 Task: Send a message to an employee of Apple
Action: Mouse moved to (436, 20)
Screenshot: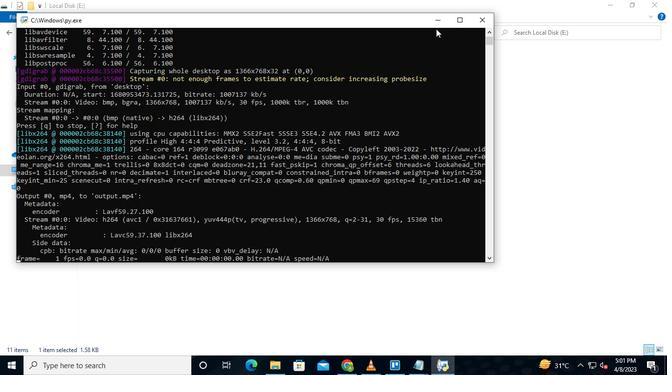 
Action: Mouse pressed left at (436, 20)
Screenshot: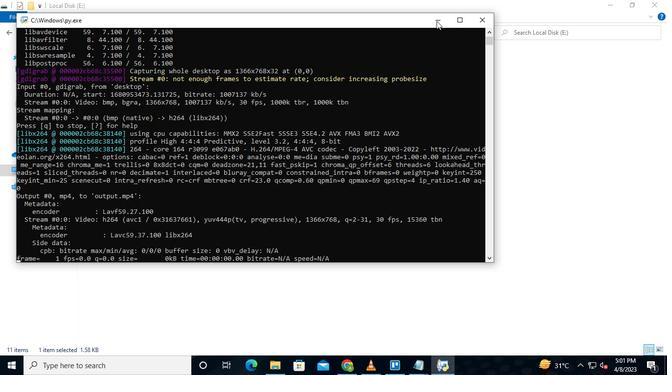 
Action: Mouse moved to (344, 366)
Screenshot: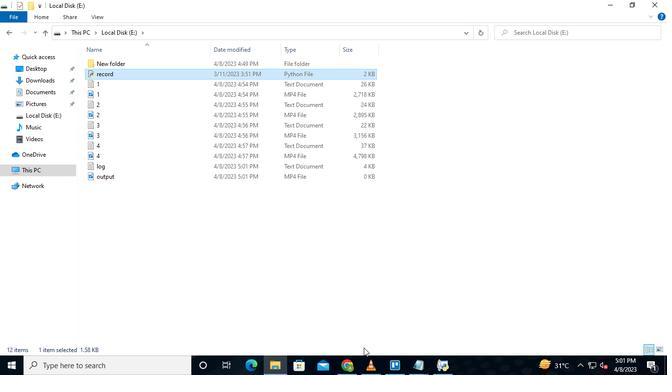 
Action: Mouse pressed left at (344, 366)
Screenshot: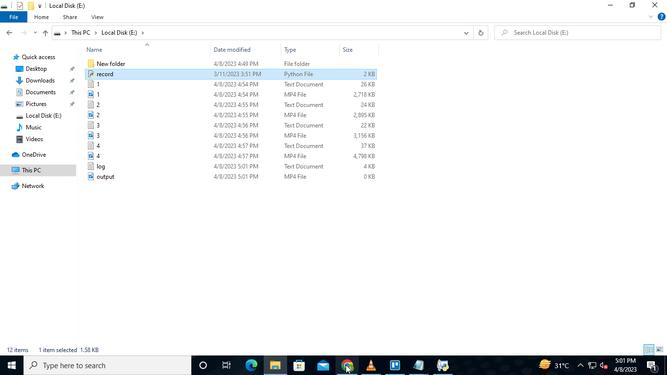 
Action: Mouse moved to (99, 62)
Screenshot: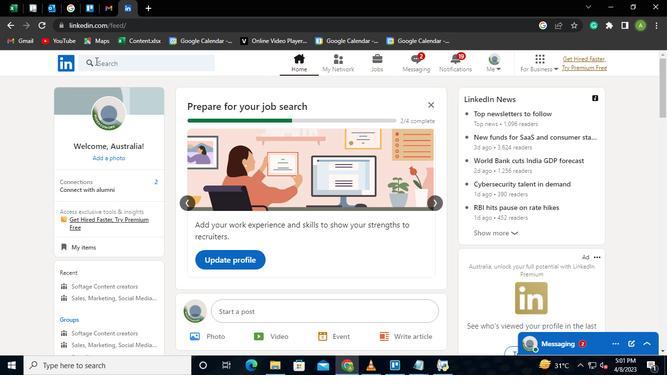 
Action: Mouse pressed left at (99, 62)
Screenshot: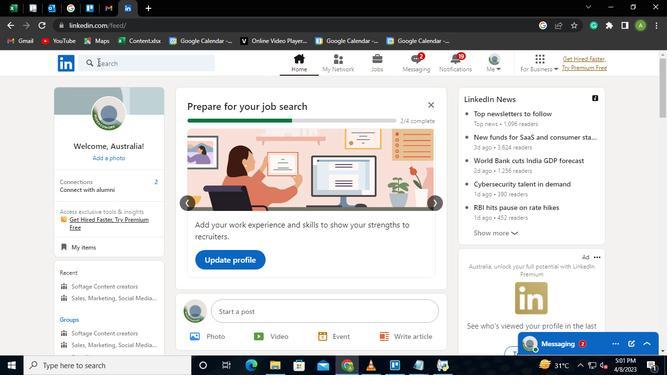 
Action: Mouse moved to (103, 63)
Screenshot: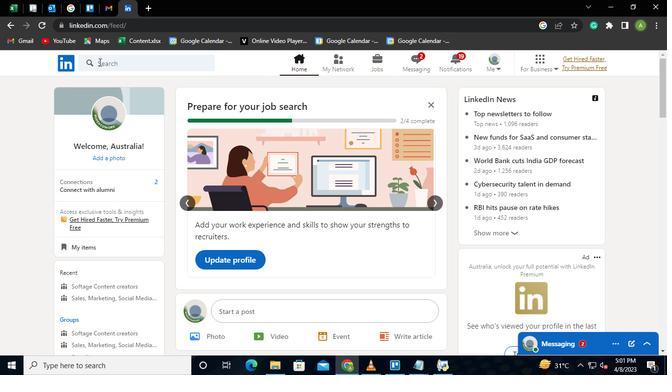 
Action: Keyboard Key.shift
Screenshot: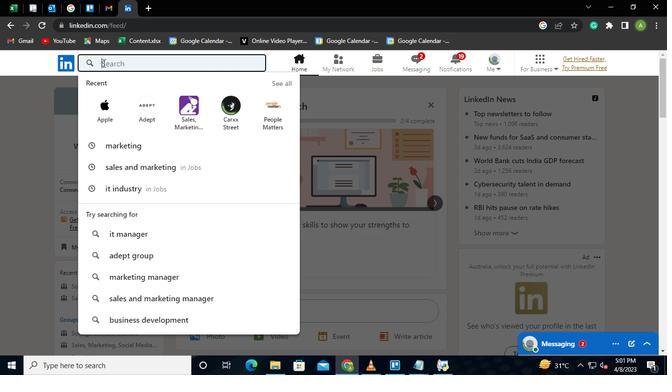
Action: Keyboard A
Screenshot: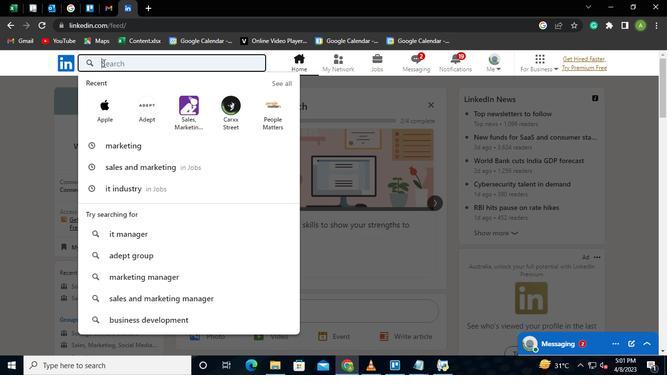 
Action: Keyboard p
Screenshot: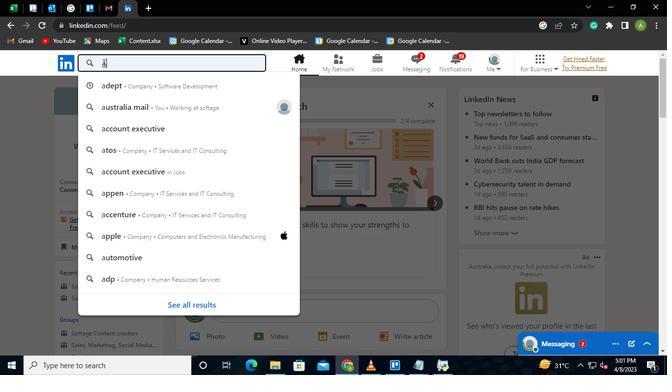 
Action: Keyboard p
Screenshot: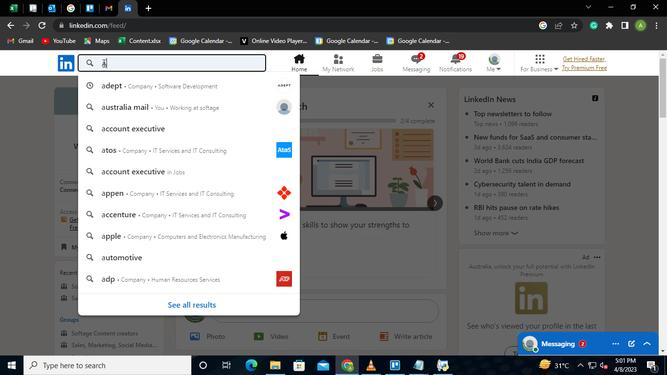 
Action: Keyboard l
Screenshot: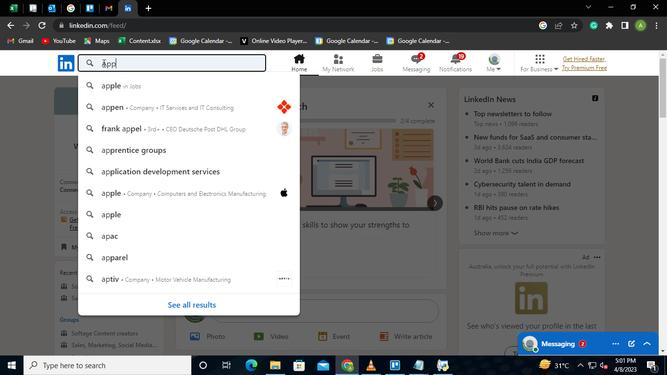 
Action: Keyboard e
Screenshot: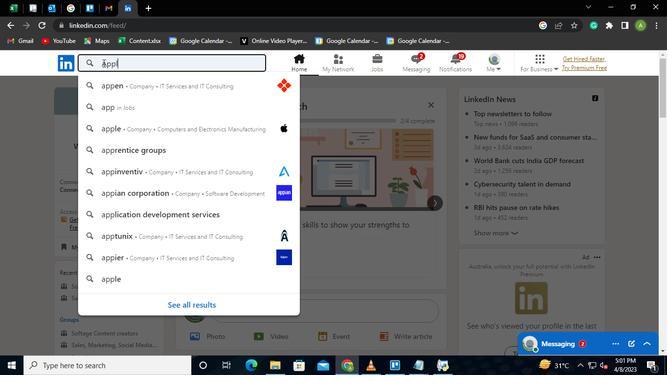 
Action: Keyboard Key.enter
Screenshot: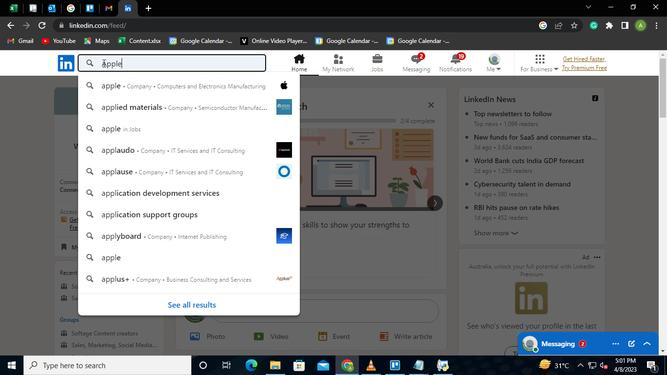 
Action: Mouse moved to (210, 139)
Screenshot: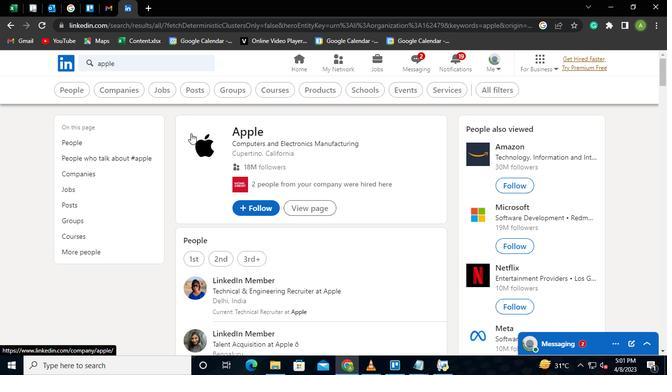 
Action: Mouse pressed left at (210, 139)
Screenshot: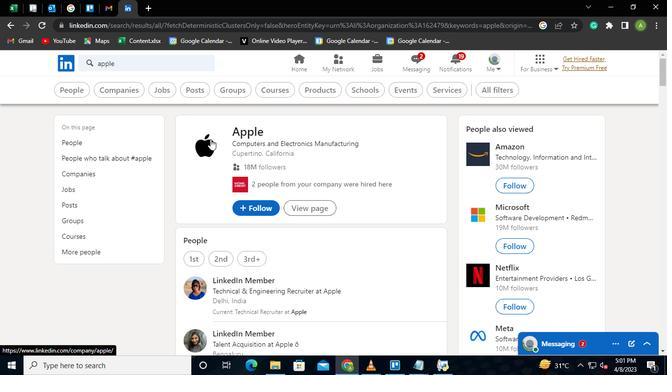 
Action: Mouse moved to (341, 111)
Screenshot: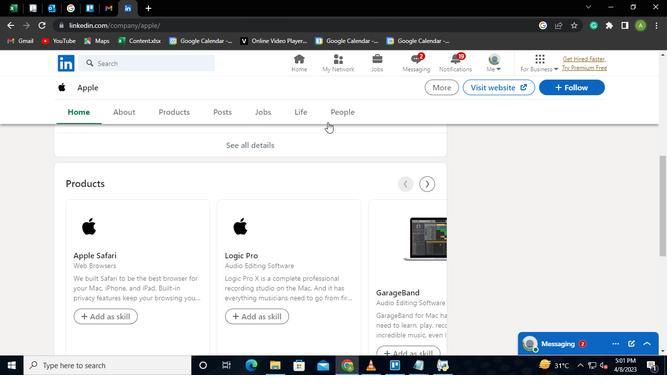 
Action: Mouse pressed left at (341, 111)
Screenshot: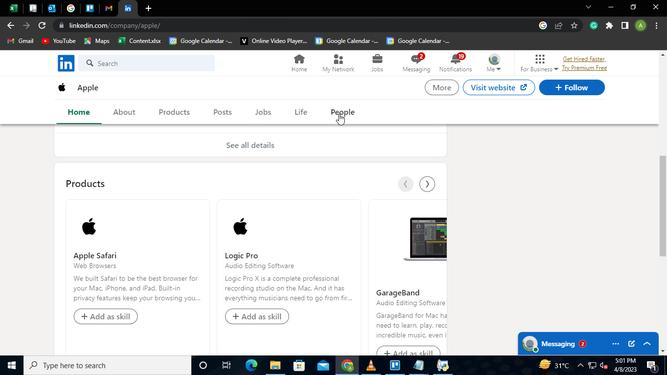 
Action: Mouse moved to (254, 137)
Screenshot: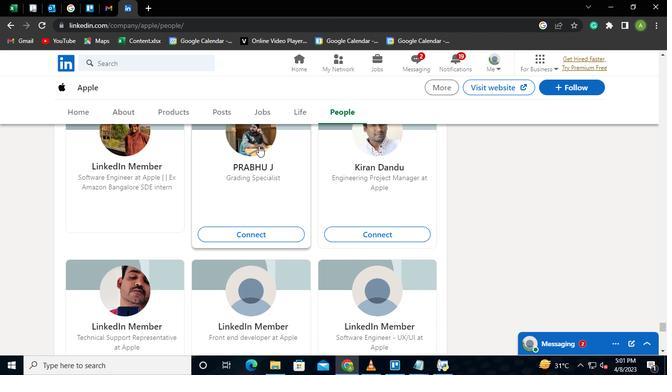 
Action: Mouse pressed left at (254, 137)
Screenshot: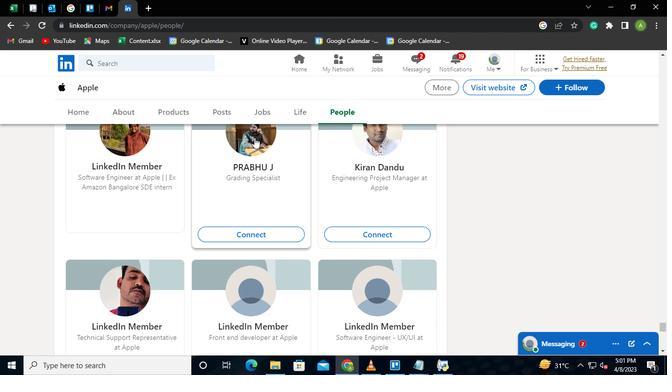 
Action: Mouse moved to (146, 279)
Screenshot: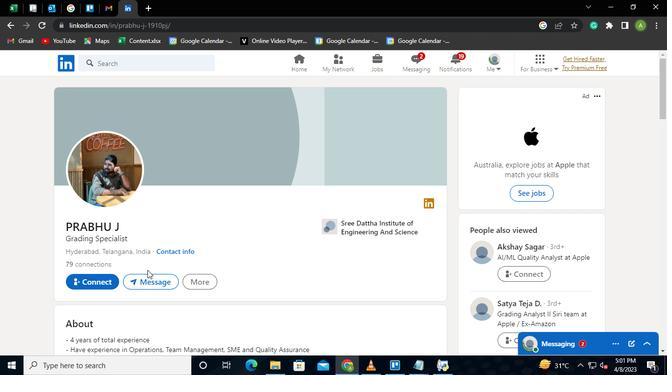 
Action: Mouse pressed left at (146, 279)
Screenshot: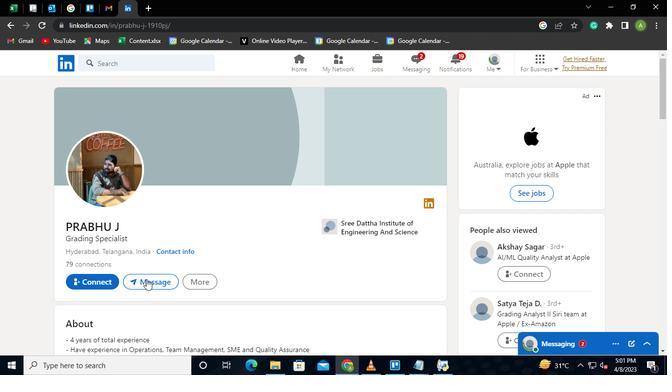 
Action: Mouse moved to (304, 164)
Screenshot: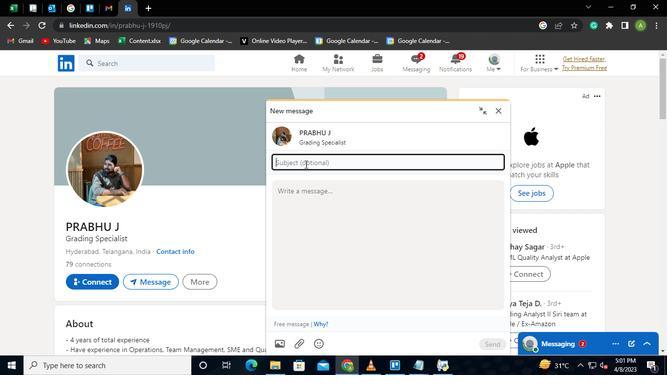 
Action: Mouse pressed left at (304, 164)
Screenshot: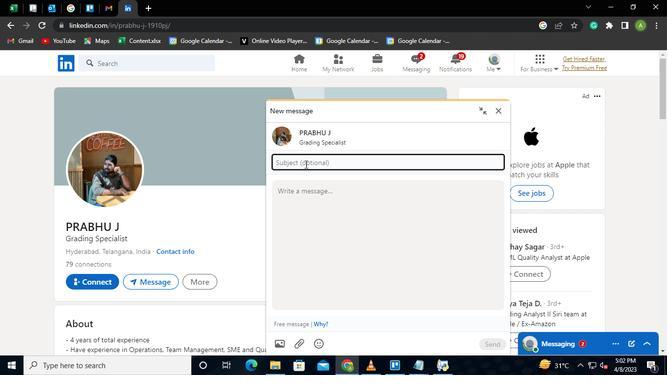 
Action: Mouse moved to (296, 160)
Screenshot: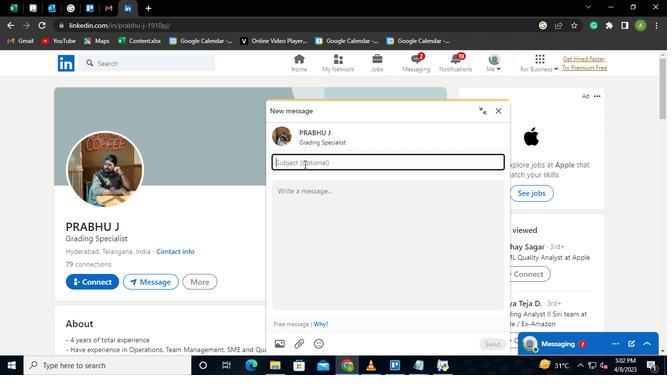 
Action: Keyboard Key.shift
Screenshot: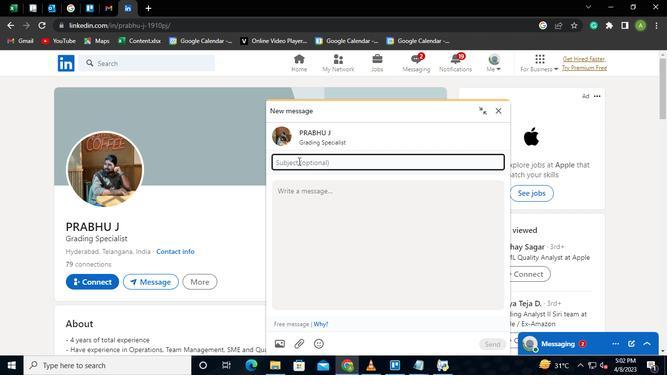 
Action: Keyboard T
Screenshot: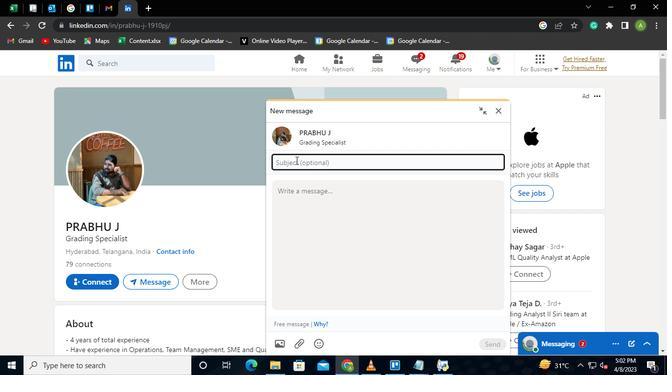 
Action: Keyboard o
Screenshot: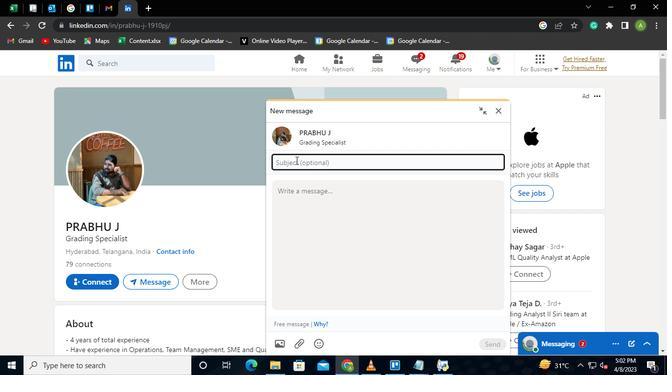 
Action: Keyboard Key.space
Screenshot: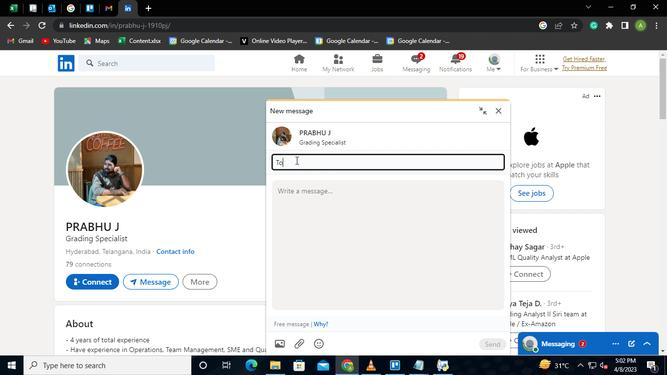 
Action: Keyboard k
Screenshot: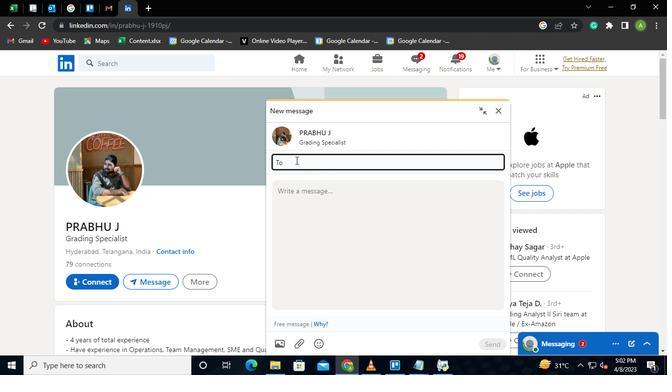 
Action: Keyboard n
Screenshot: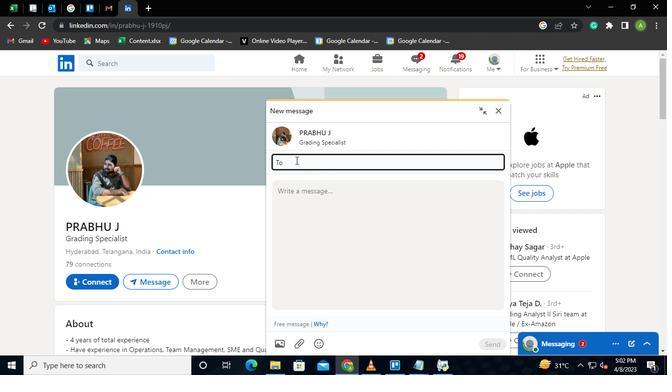 
Action: Keyboard k
Screenshot: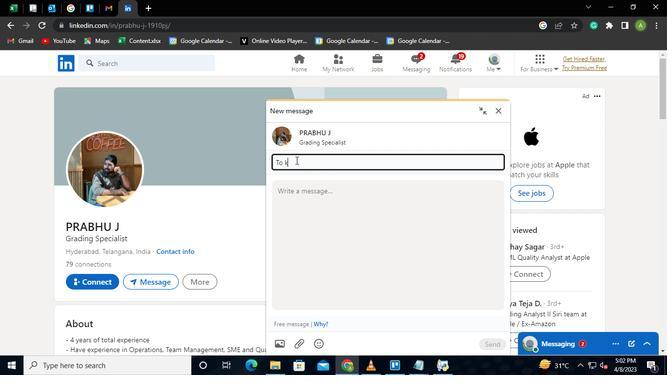 
Action: Keyboard o
Screenshot: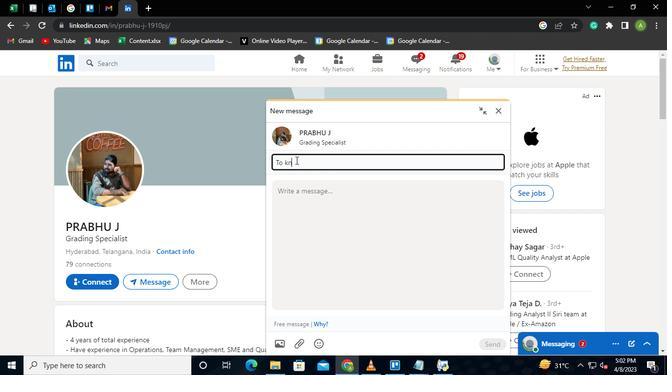 
Action: Keyboard w
Screenshot: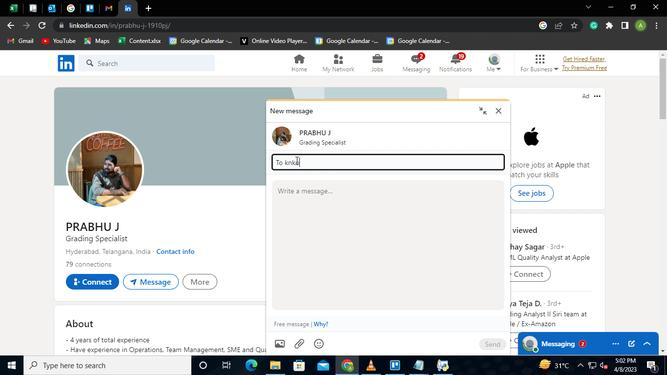 
Action: Keyboard Key.space
Screenshot: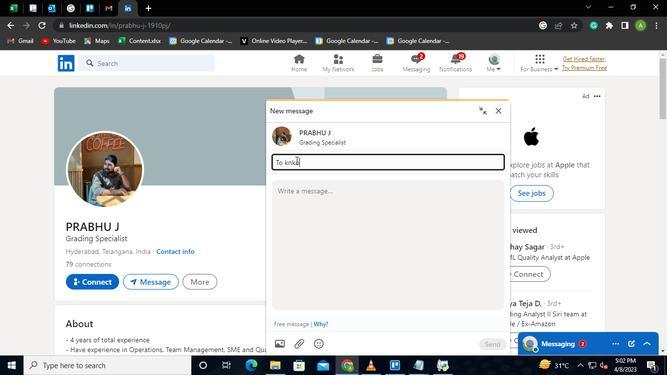 
Action: Keyboard a
Screenshot: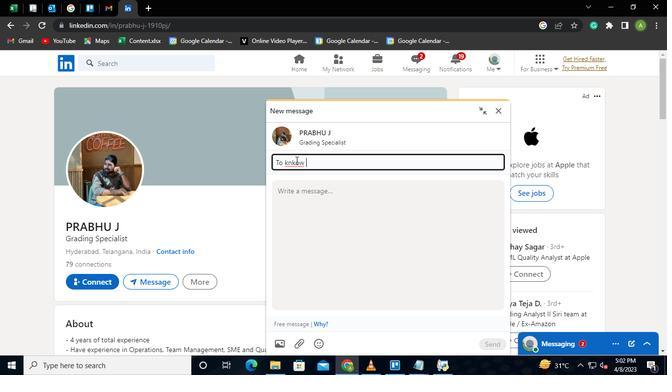 
Action: Keyboard Key.backspace
Screenshot: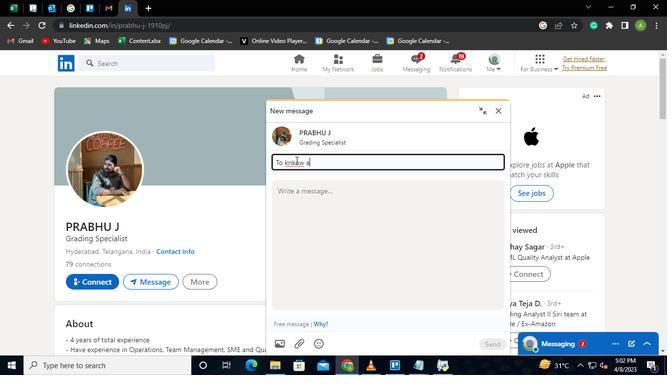 
Action: Keyboard Key.backspace
Screenshot: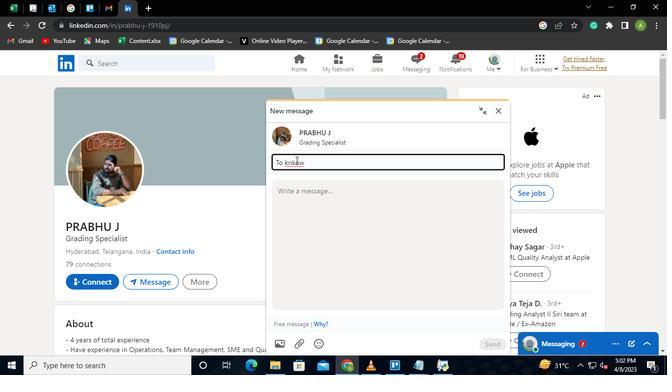 
Action: Keyboard Key.backspace
Screenshot: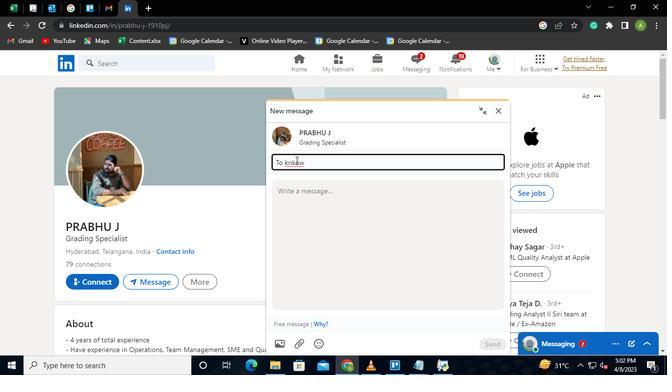 
Action: Keyboard Key.backspace
Screenshot: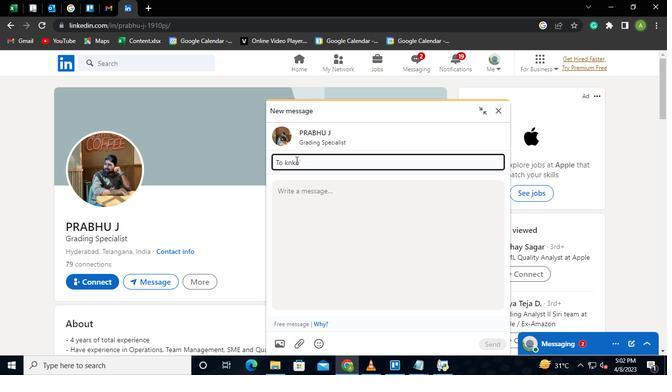 
Action: Keyboard Key.backspace
Screenshot: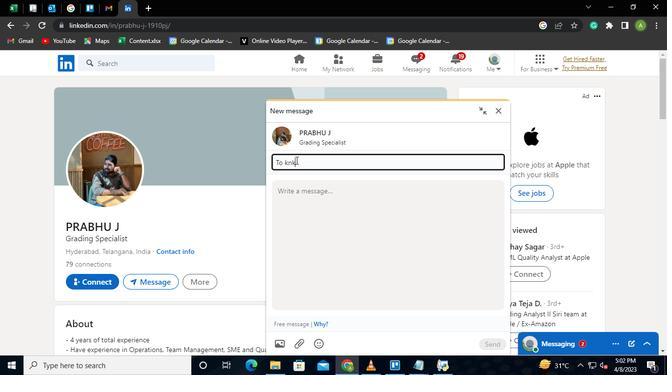 
Action: Keyboard o
Screenshot: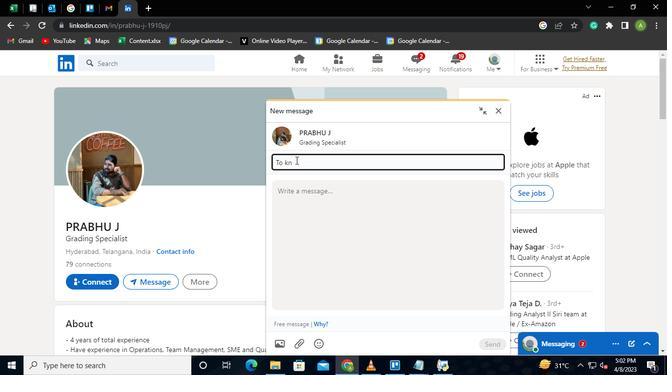 
Action: Keyboard w
Screenshot: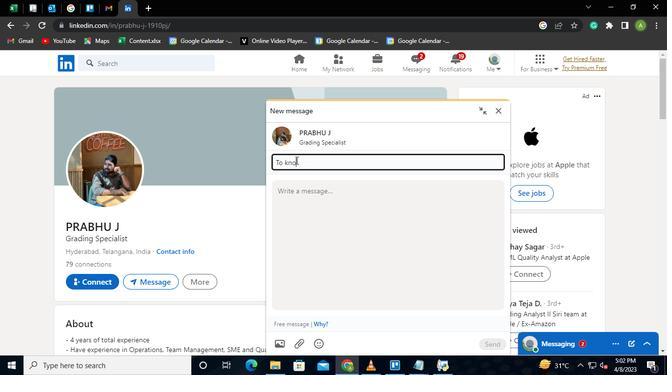 
Action: Keyboard Key.space
Screenshot: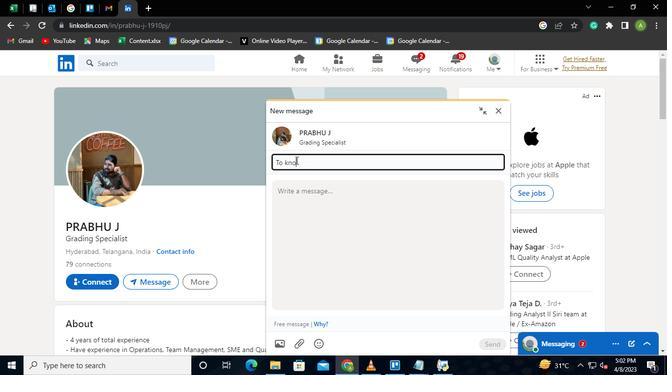 
Action: Keyboard a
Screenshot: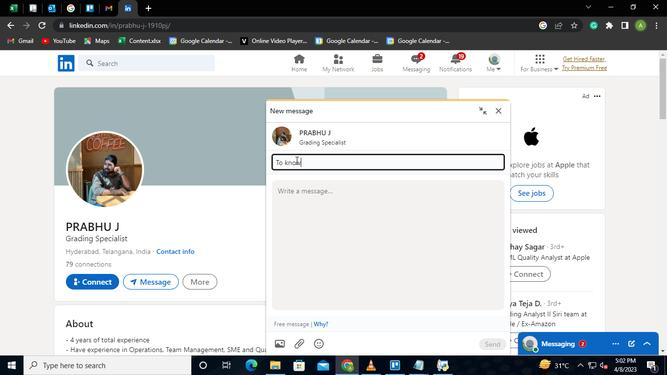 
Action: Keyboard b
Screenshot: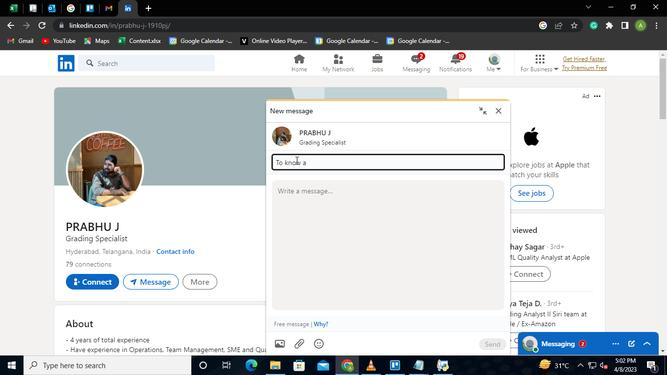 
Action: Keyboard o
Screenshot: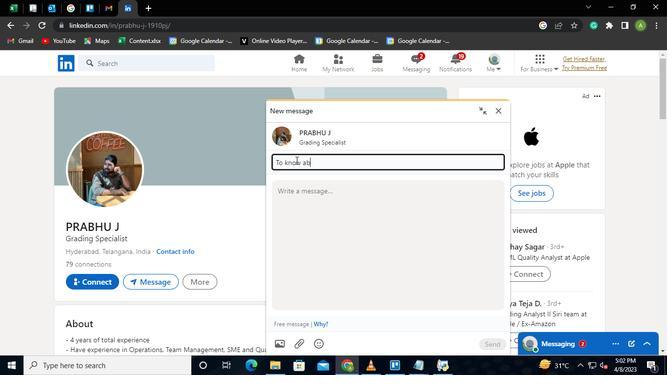 
Action: Keyboard u
Screenshot: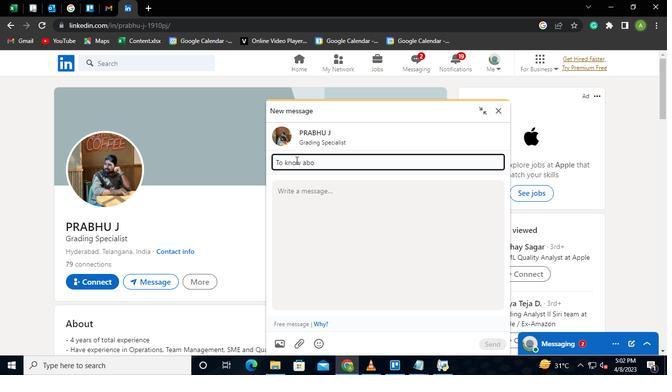 
Action: Keyboard t
Screenshot: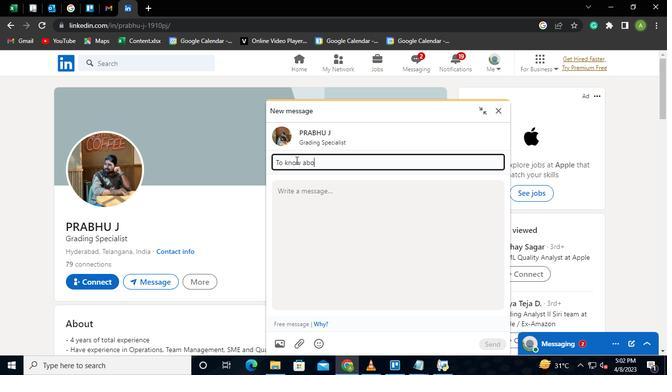 
Action: Keyboard Key.space
Screenshot: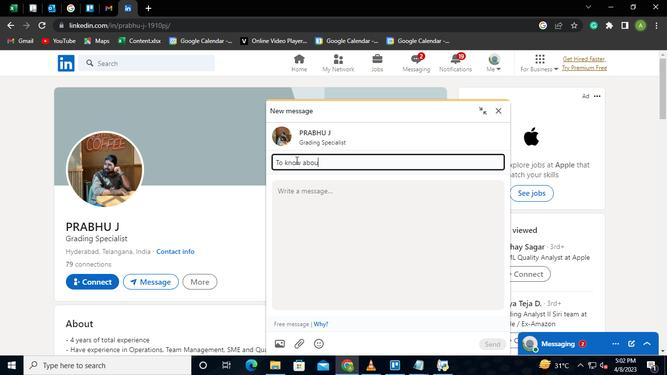 
Action: Keyboard Key.shift
Screenshot: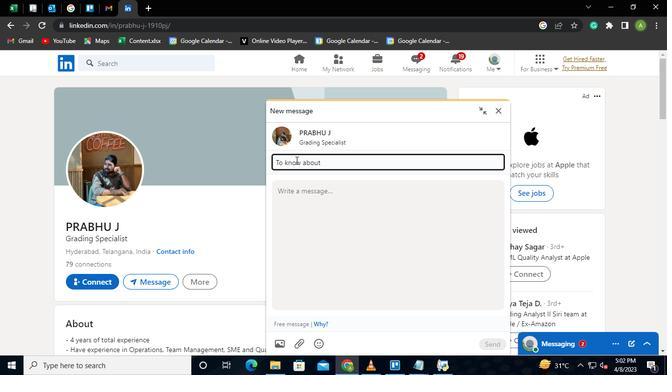 
Action: Keyboard G
Screenshot: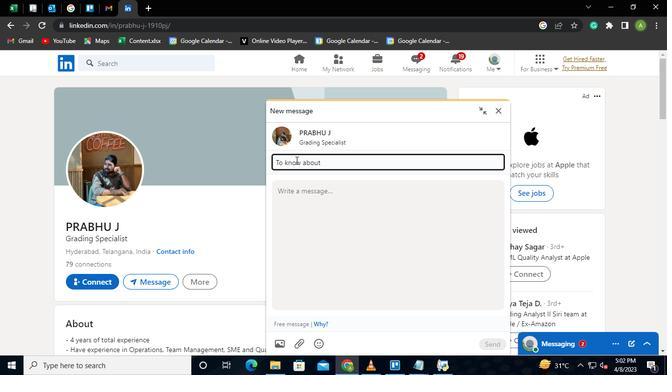 
Action: Keyboard o
Screenshot: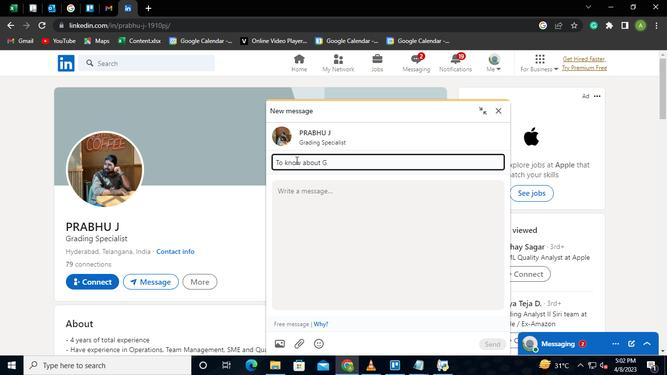 
Action: Keyboard o
Screenshot: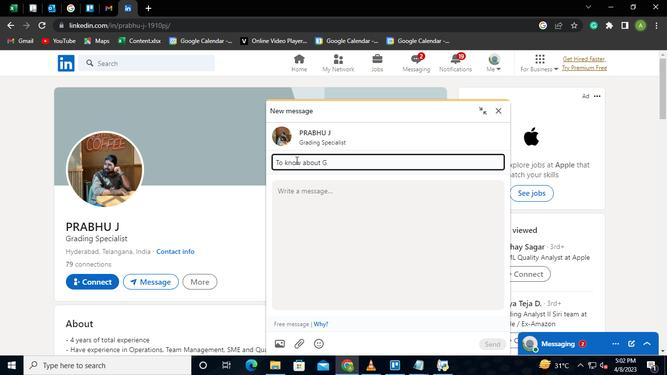 
Action: Keyboard g
Screenshot: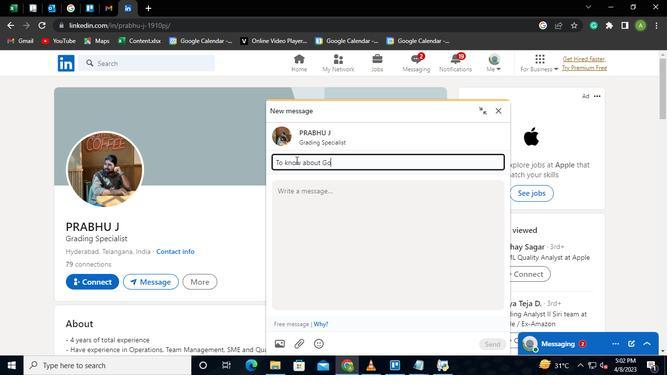 
Action: Keyboard l
Screenshot: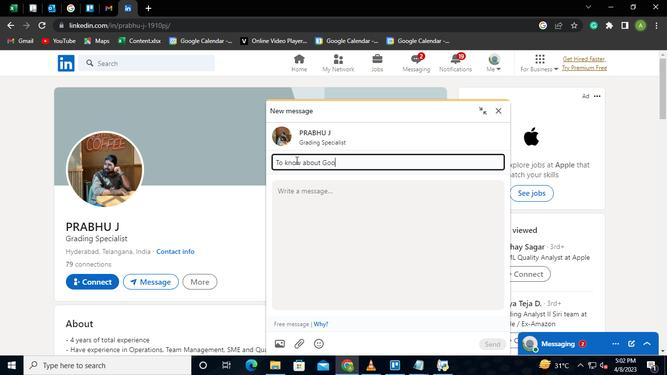
Action: Keyboard e
Screenshot: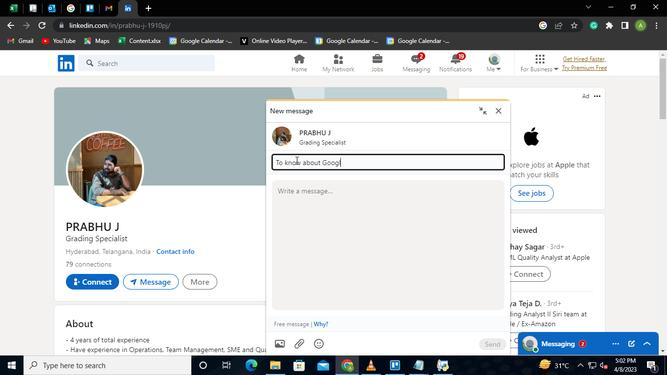 
Action: Mouse moved to (313, 205)
Screenshot: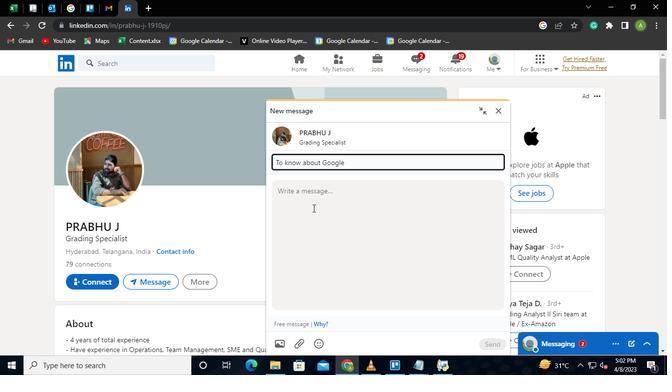 
Action: Mouse pressed left at (313, 205)
Screenshot: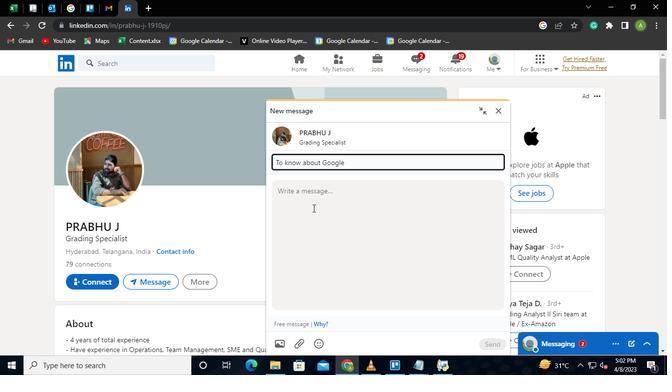 
Action: Mouse moved to (313, 205)
Screenshot: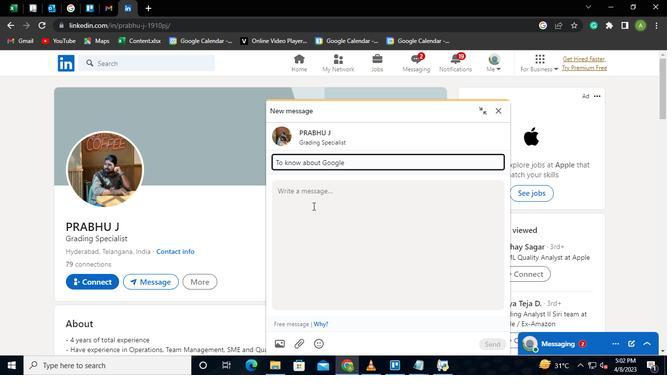 
Action: Keyboard Key.shift
Screenshot: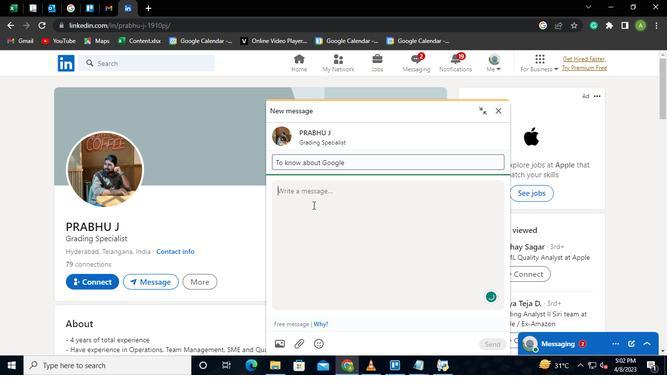 
Action: Keyboard H
Screenshot: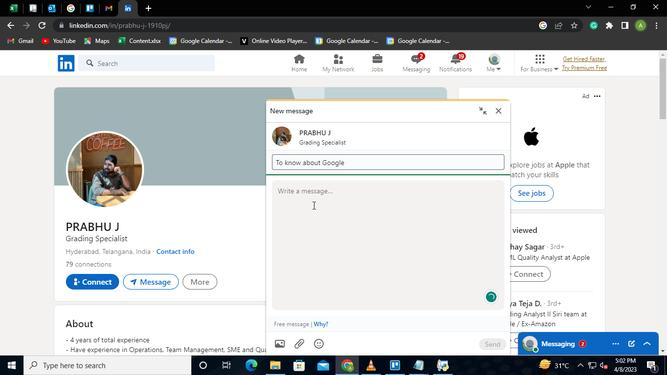 
Action: Keyboard i
Screenshot: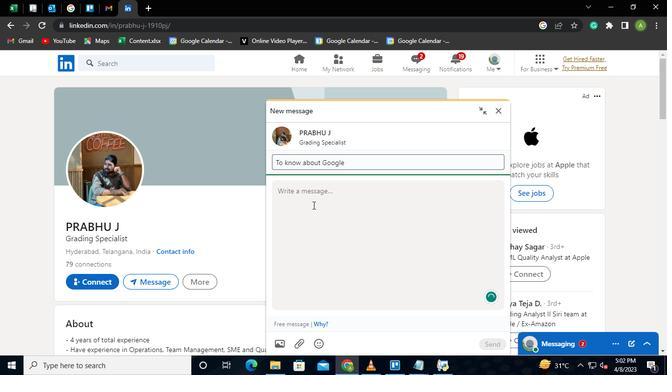
Action: Keyboard Key.space
Screenshot: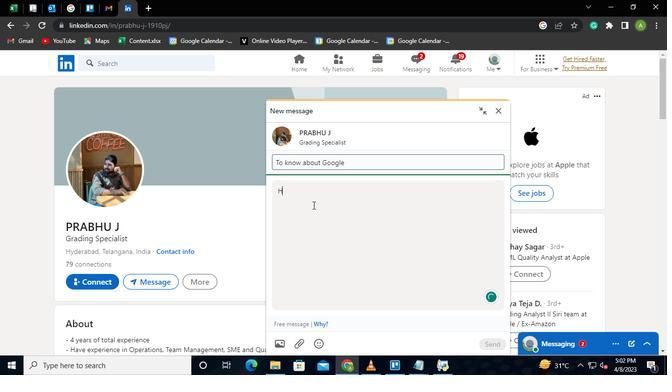 
Action: Keyboard ,
Screenshot: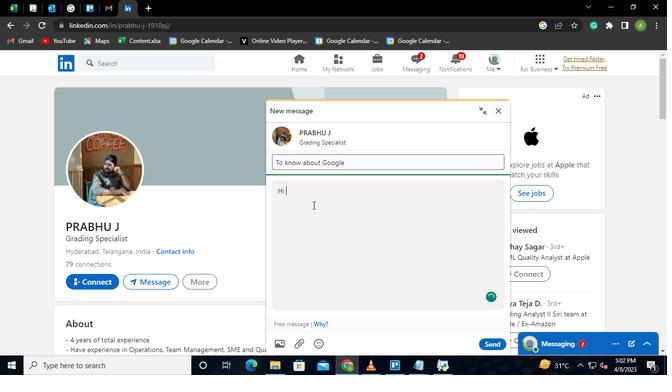 
Action: Mouse moved to (490, 345)
Screenshot: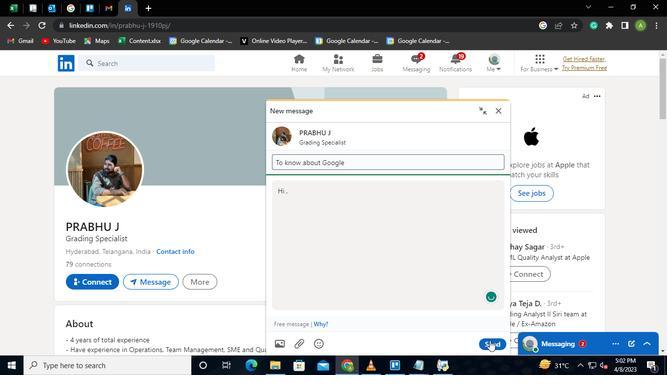 
Action: Mouse pressed left at (490, 345)
Screenshot: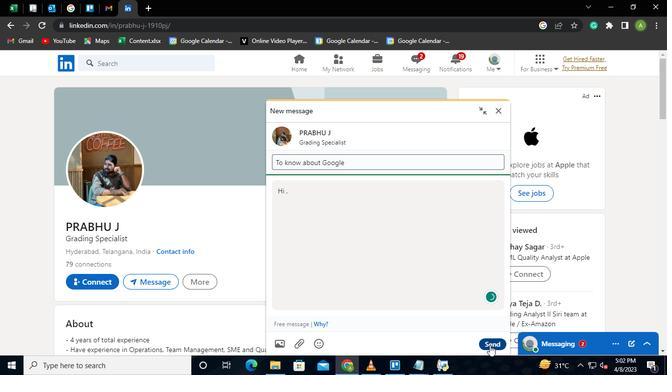 
Action: Mouse moved to (439, 367)
Screenshot: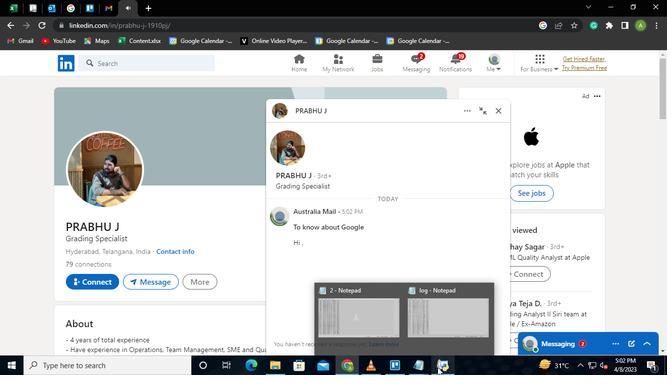 
Action: Mouse pressed left at (439, 367)
Screenshot: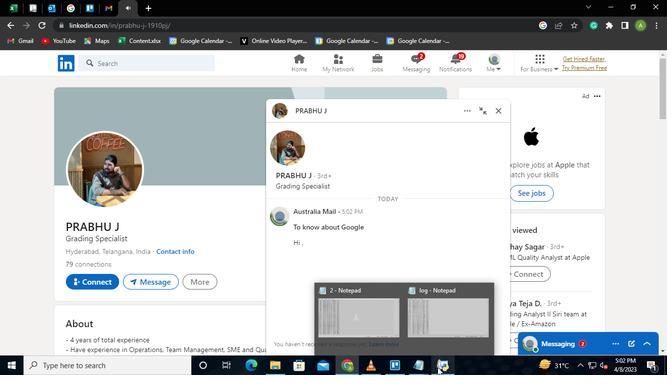 
Action: Mouse moved to (480, 16)
Screenshot: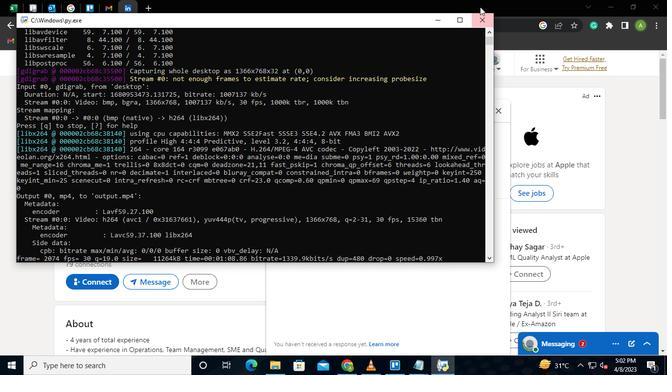 
Action: Mouse pressed left at (480, 16)
Screenshot: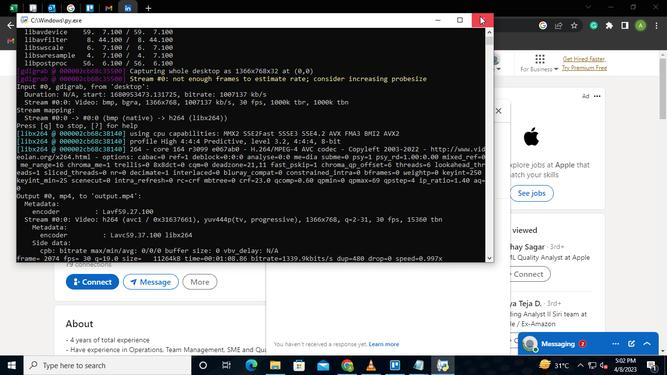 
Action: Mouse moved to (481, 17)
Screenshot: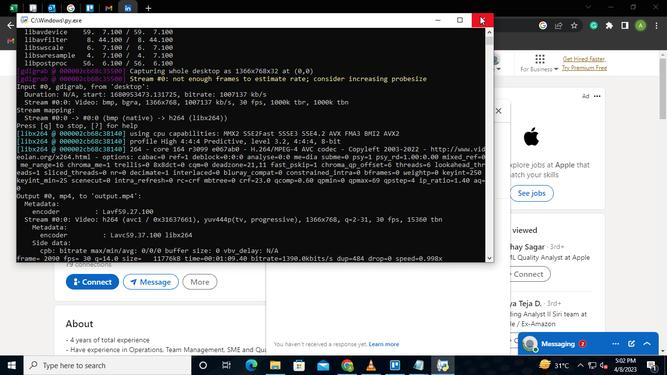 
